 Task: Configure and use the built-in GitLens extension for commit details.
Action: Mouse moved to (417, 279)
Screenshot: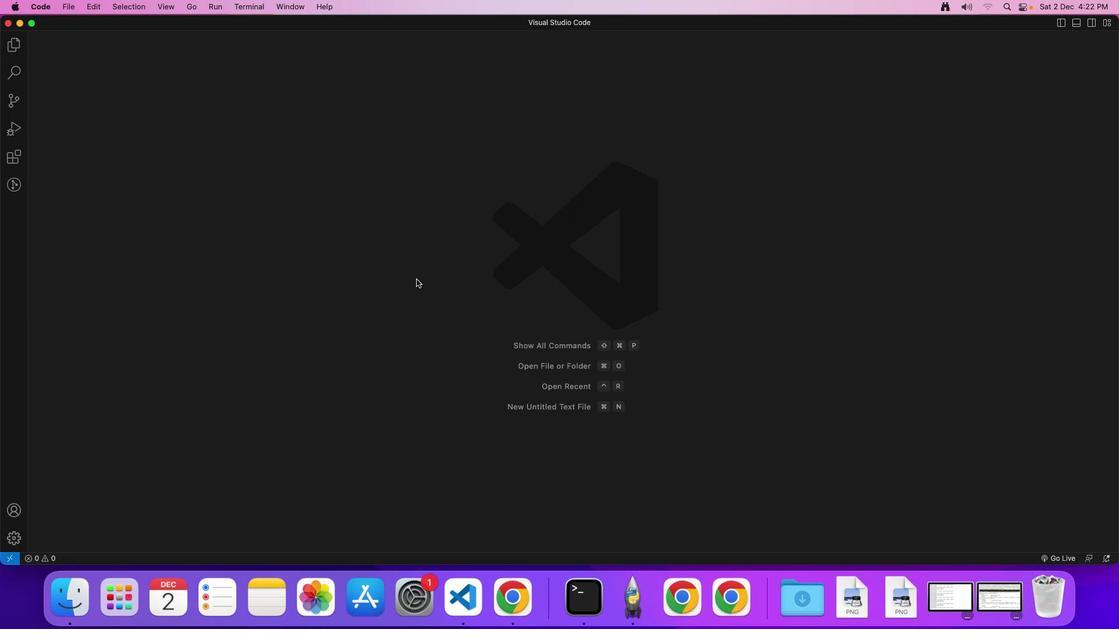 
Action: Mouse pressed left at (417, 279)
Screenshot: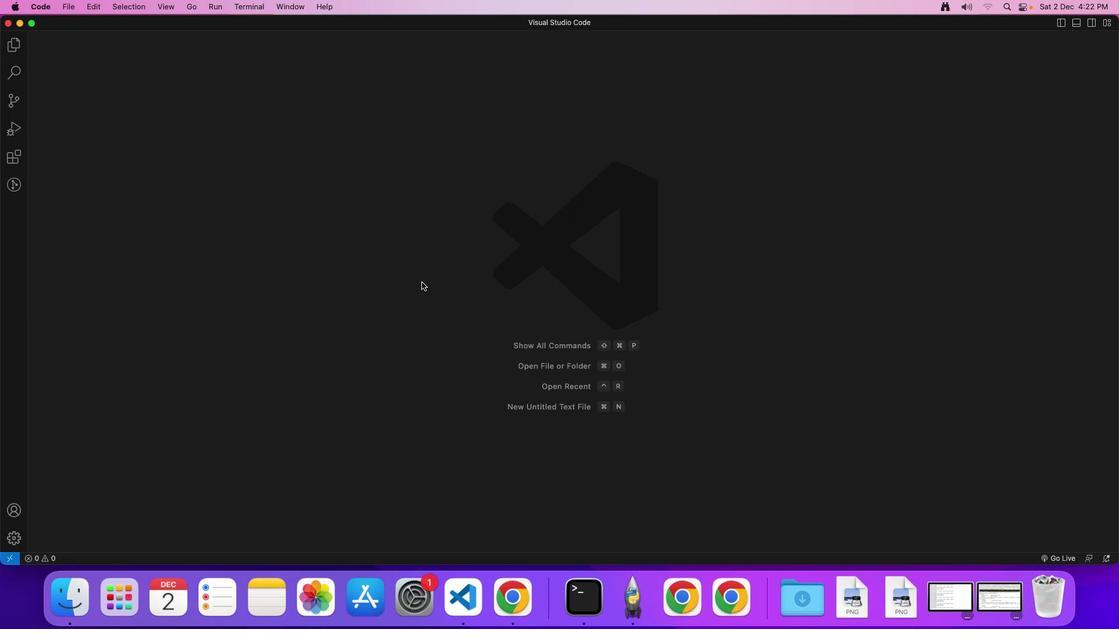 
Action: Mouse moved to (17, 534)
Screenshot: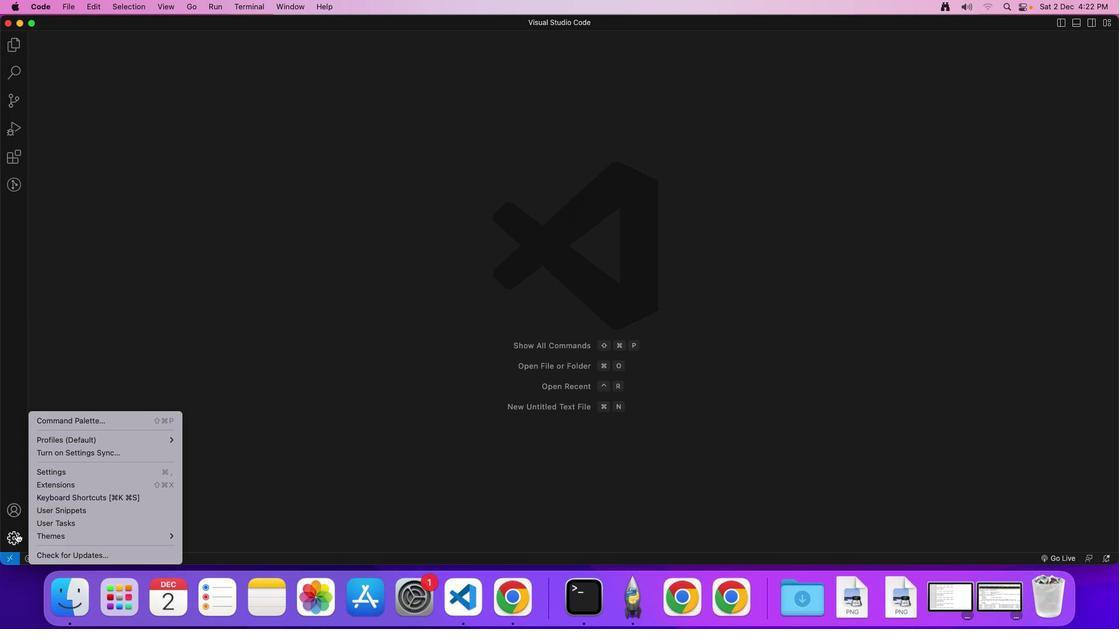 
Action: Mouse pressed left at (17, 534)
Screenshot: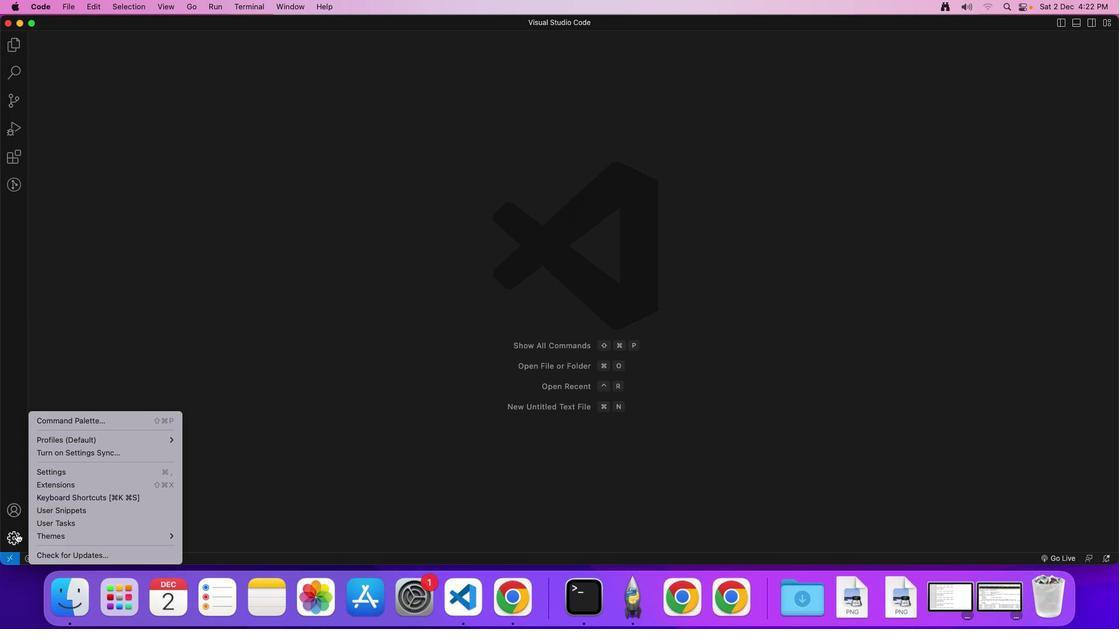 
Action: Mouse moved to (50, 486)
Screenshot: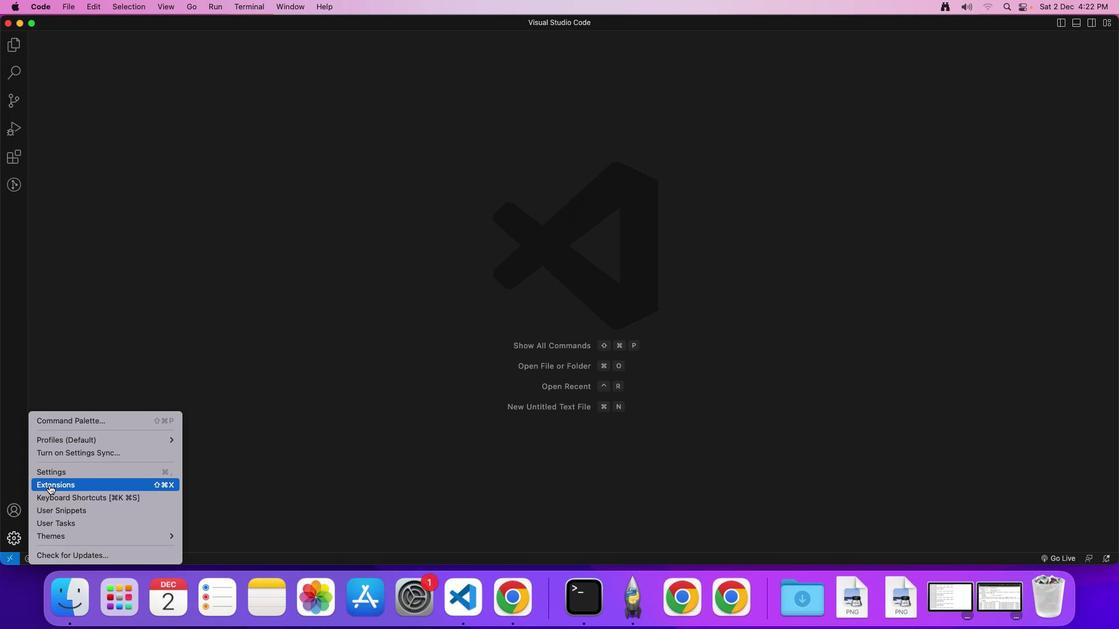 
Action: Mouse pressed left at (50, 486)
Screenshot: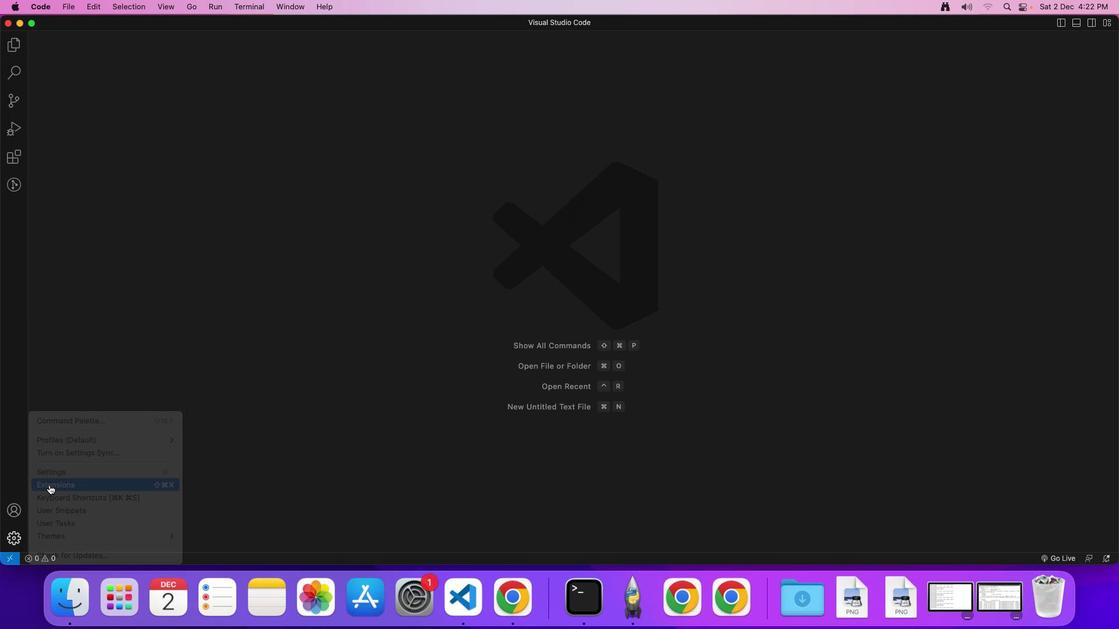 
Action: Mouse moved to (385, 209)
Screenshot: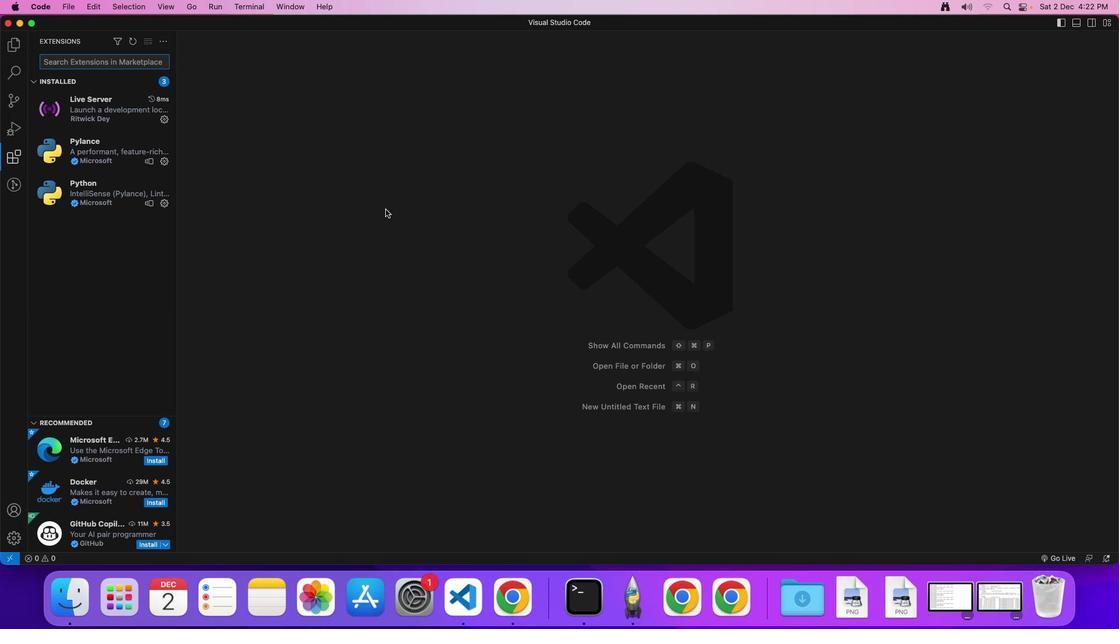 
Action: Key pressed 'G'Key.caps_lock'i''t'Key.shift'L''e''n''s'Key.enter
Screenshot: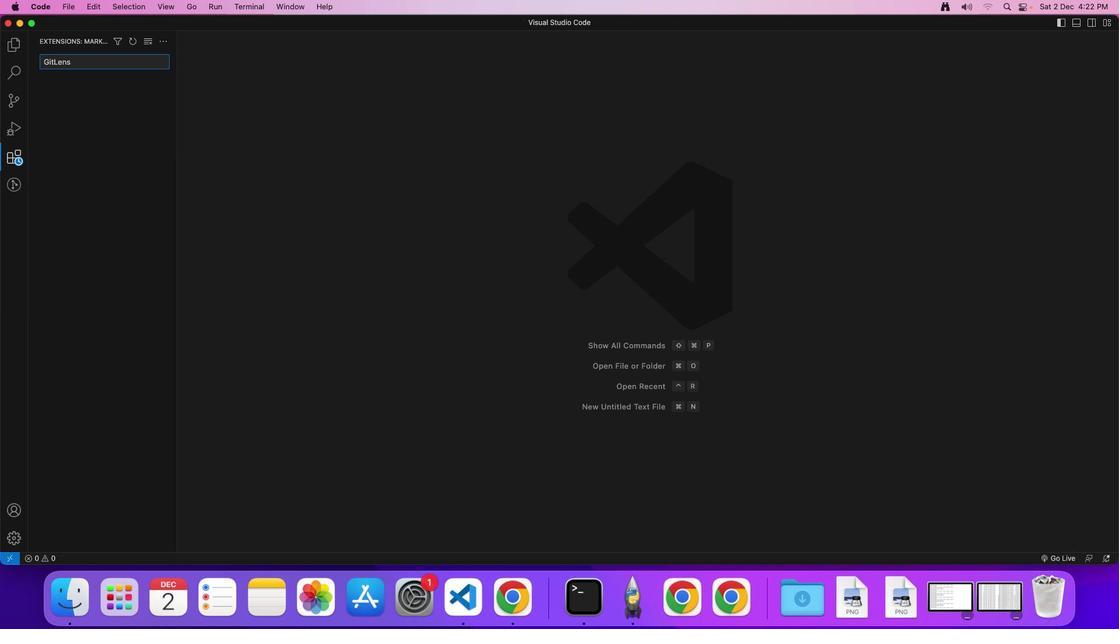 
Action: Mouse moved to (146, 107)
Screenshot: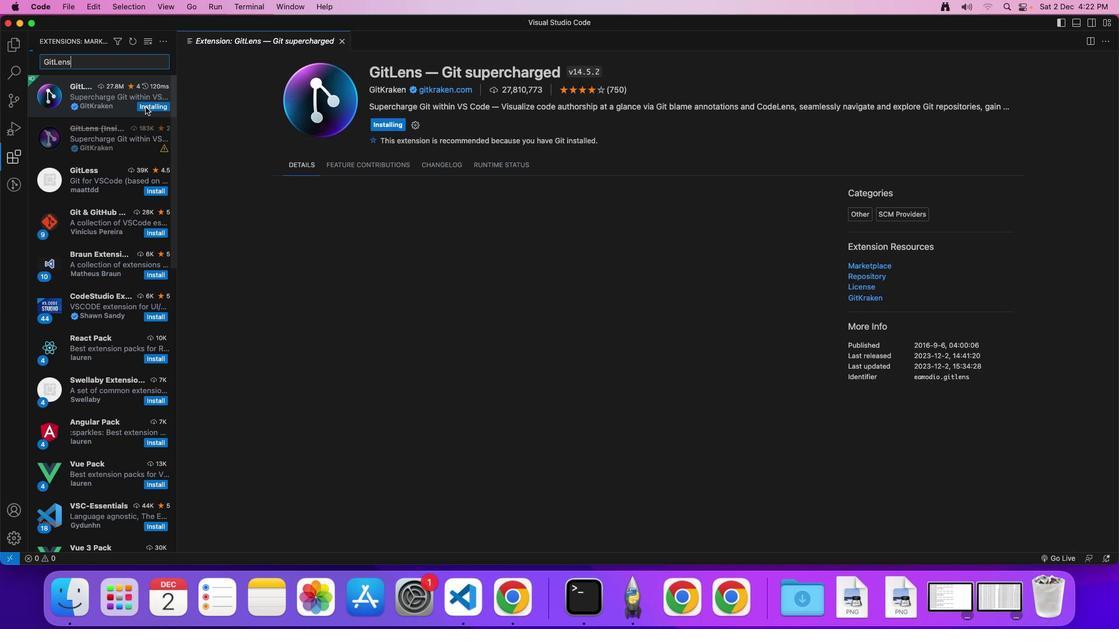 
Action: Mouse pressed left at (146, 107)
Screenshot: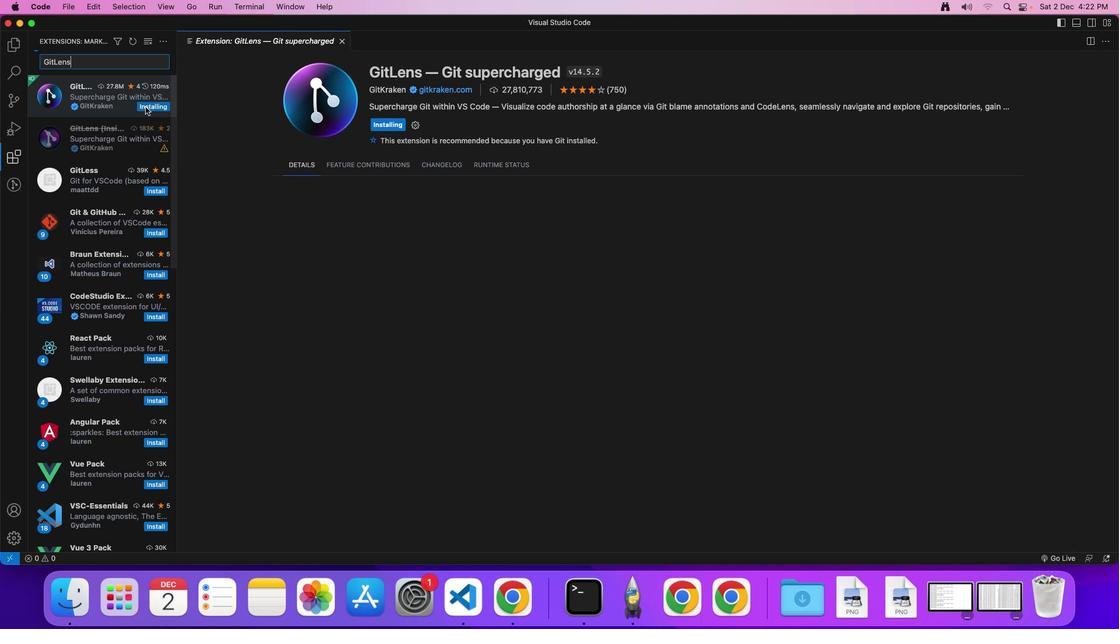
Action: Mouse moved to (14, 534)
Screenshot: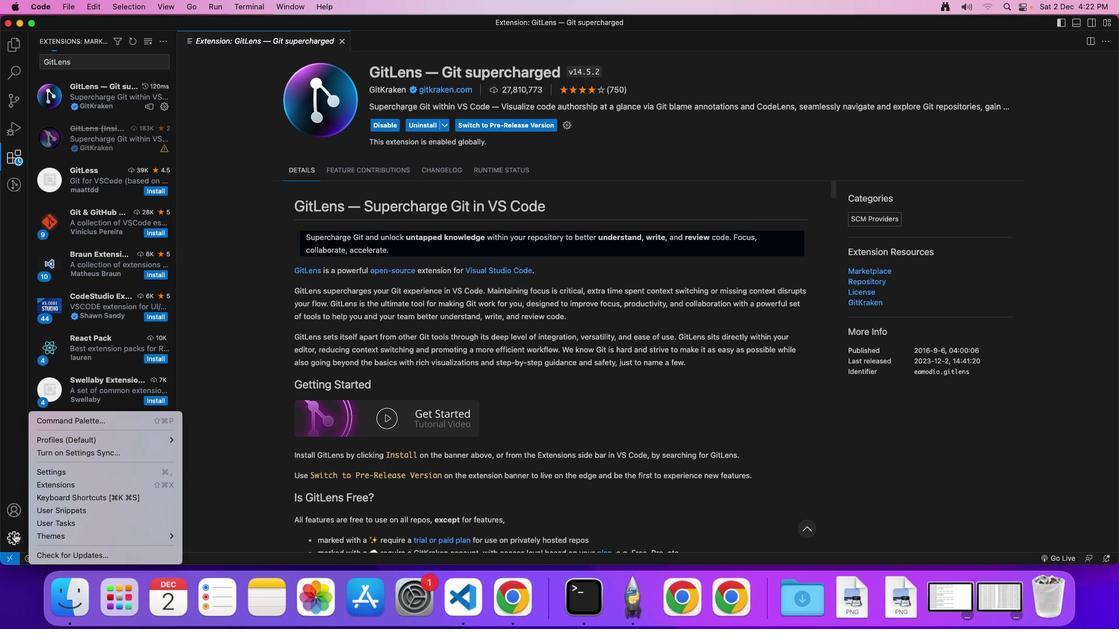 
Action: Mouse pressed left at (14, 534)
Screenshot: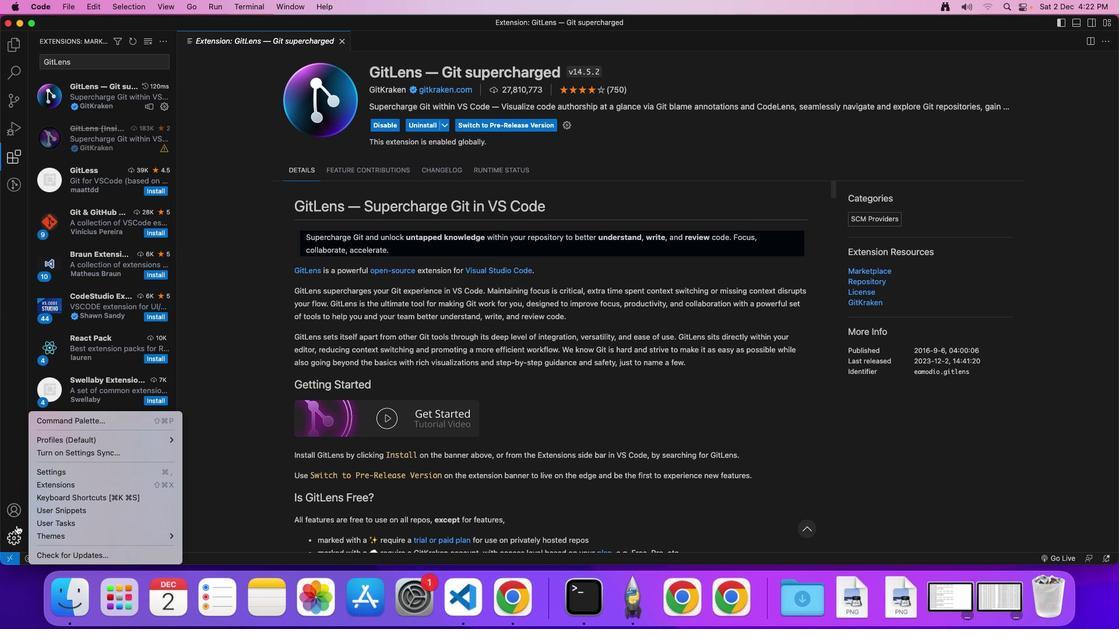 
Action: Mouse moved to (54, 471)
Screenshot: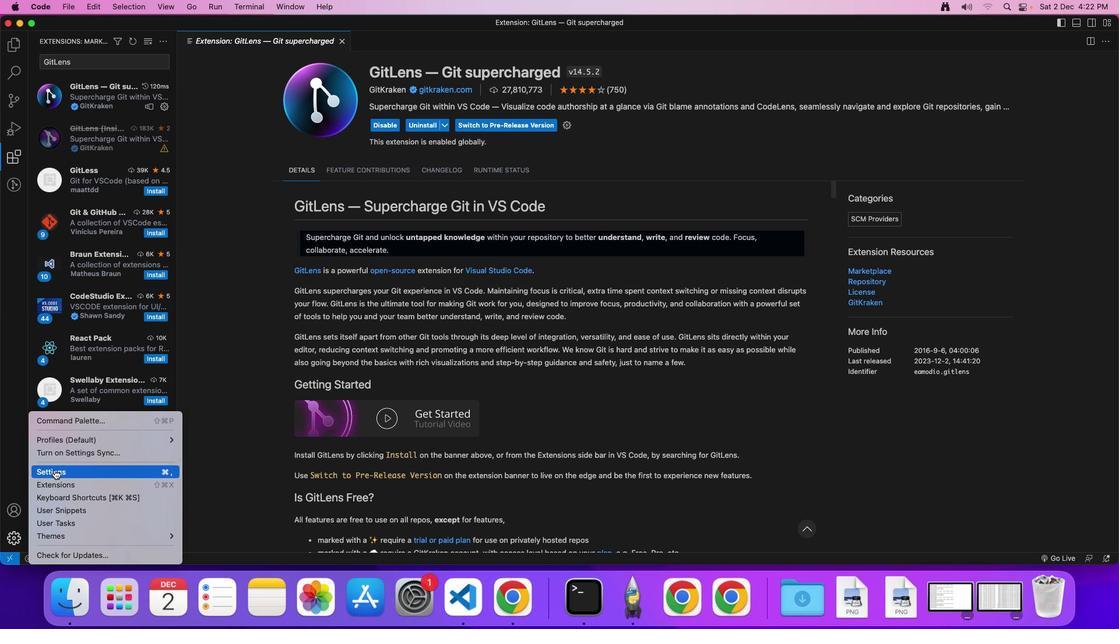 
Action: Mouse pressed left at (54, 471)
Screenshot: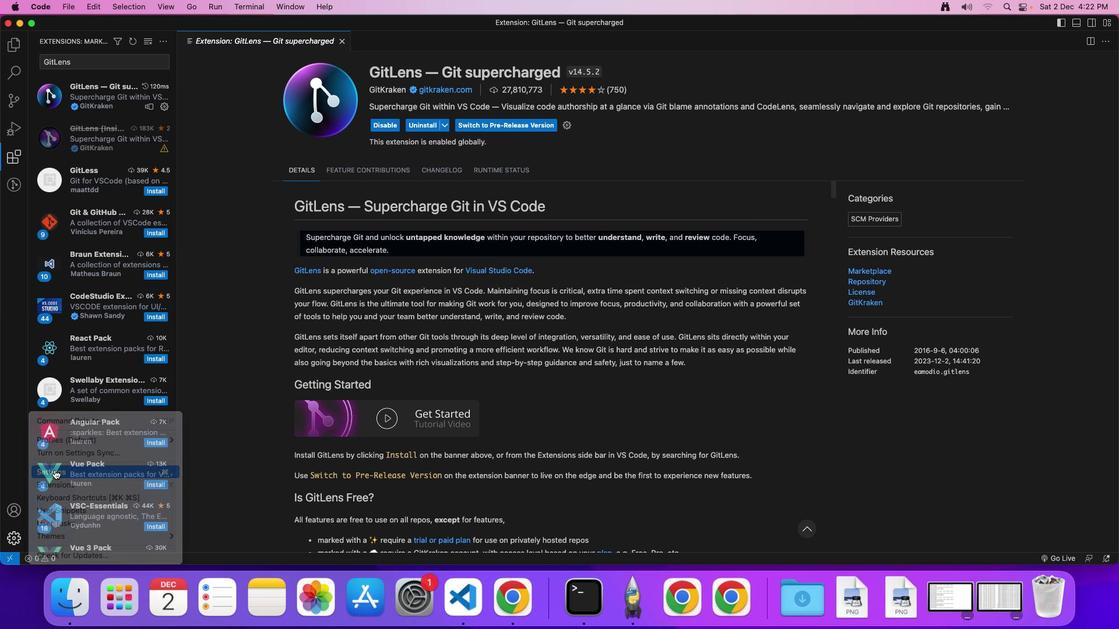 
Action: Mouse moved to (374, 66)
Screenshot: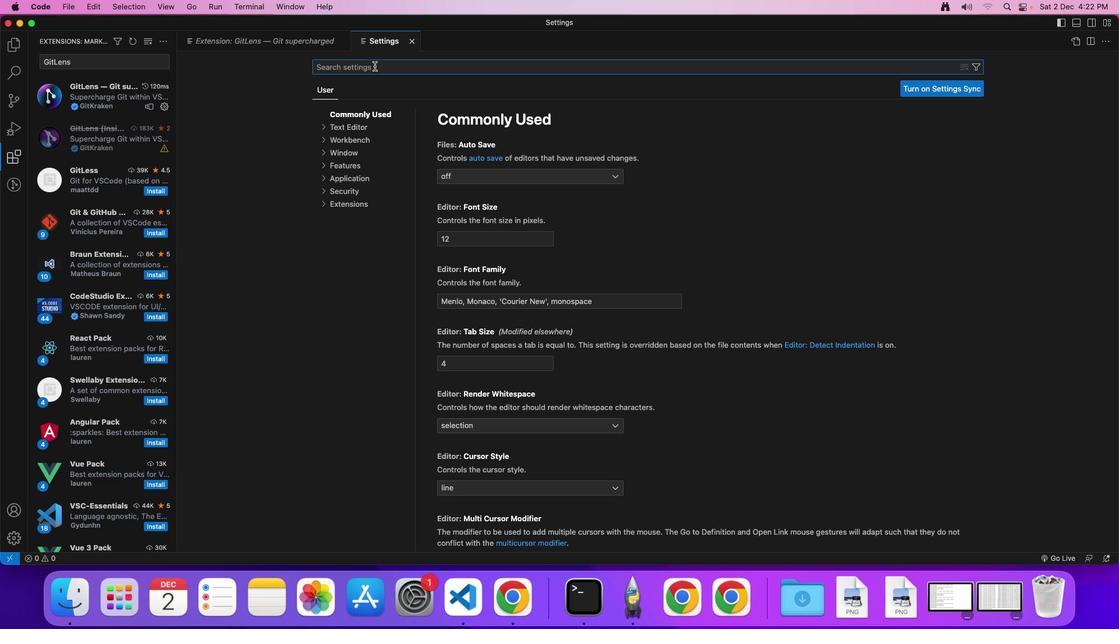
Action: Mouse pressed left at (374, 66)
Screenshot: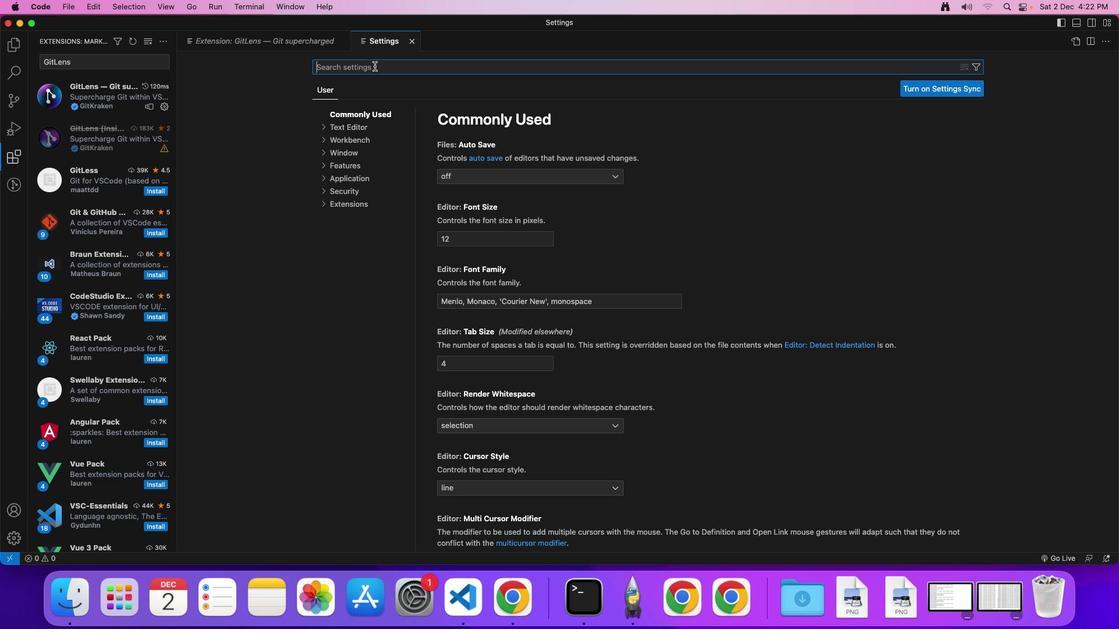 
Action: Mouse moved to (257, 120)
Screenshot: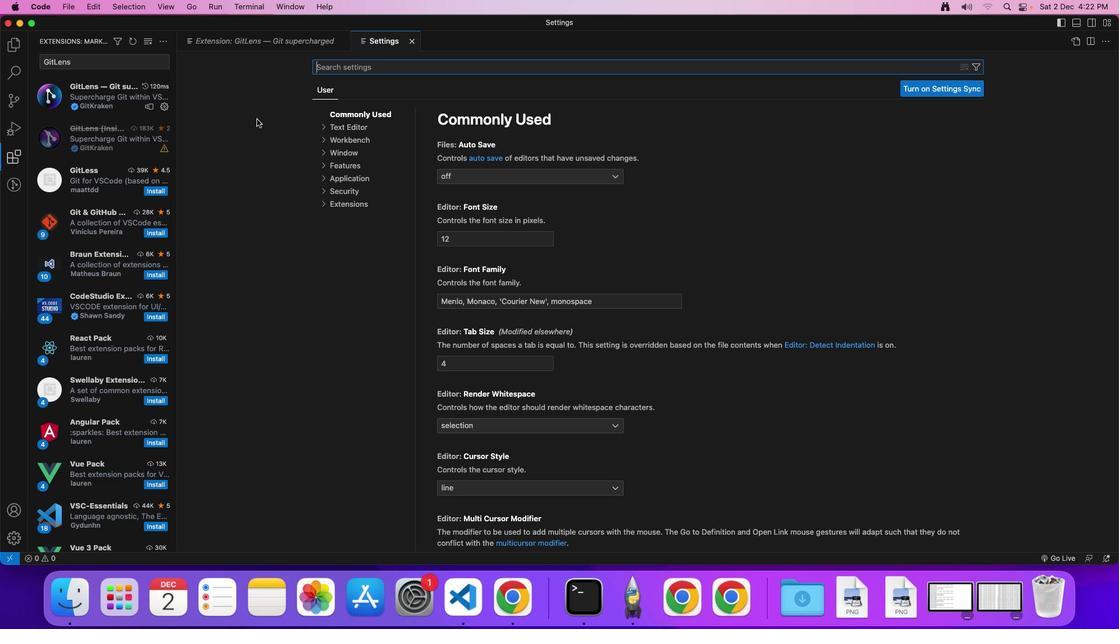 
Action: Key pressed Key.shift'G''i''t'Key.shift'L''e''n''s'Key.enter
Screenshot: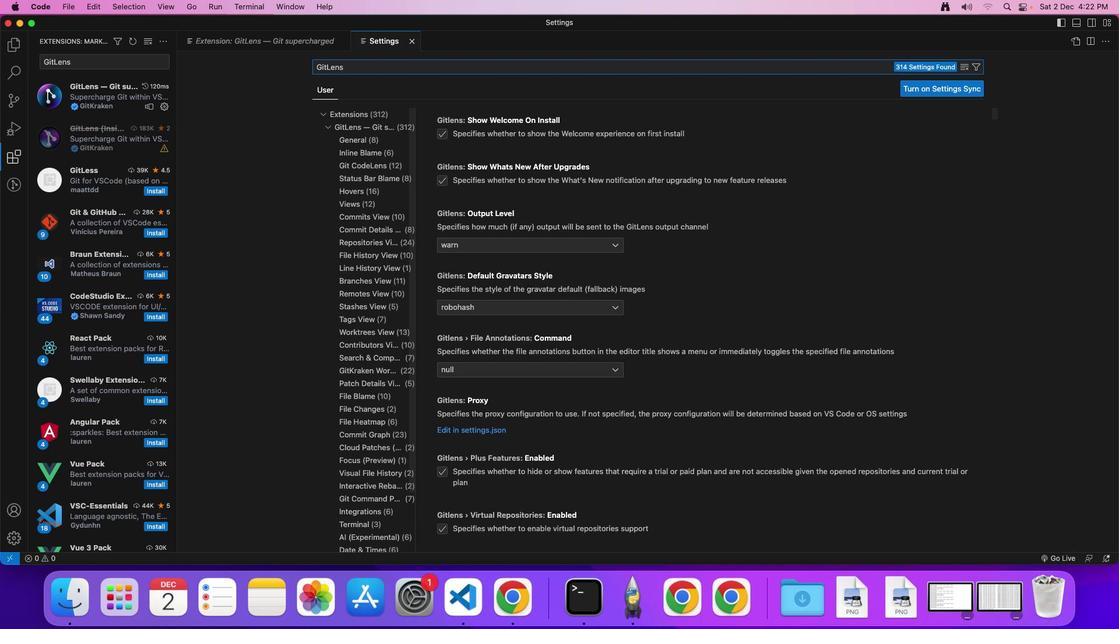 
Action: Mouse moved to (1075, 41)
Screenshot: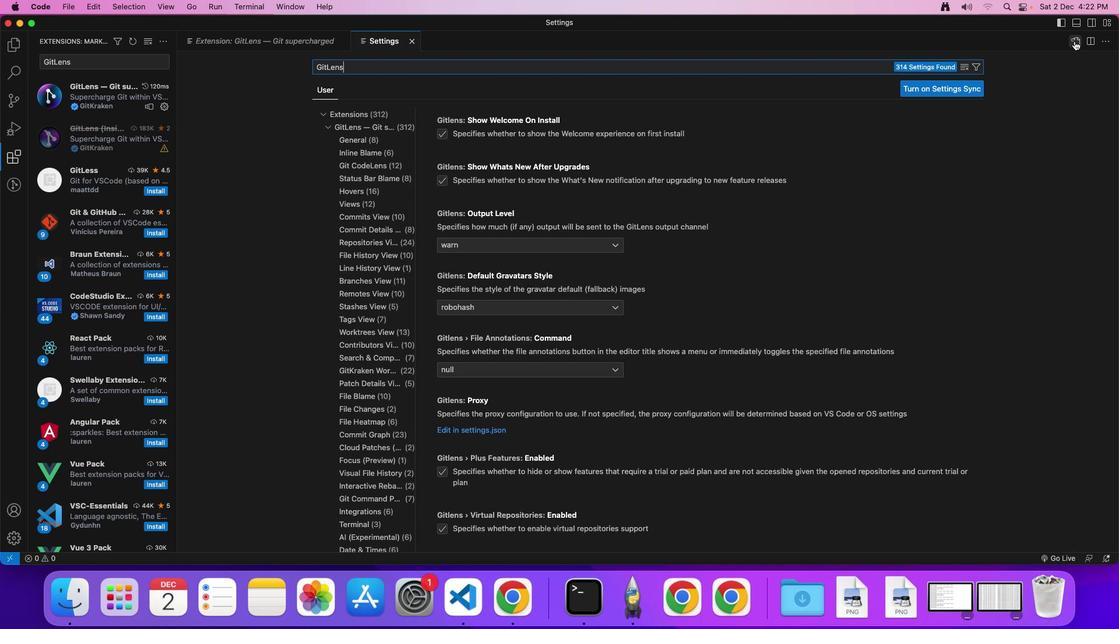 
Action: Mouse pressed left at (1075, 41)
Screenshot: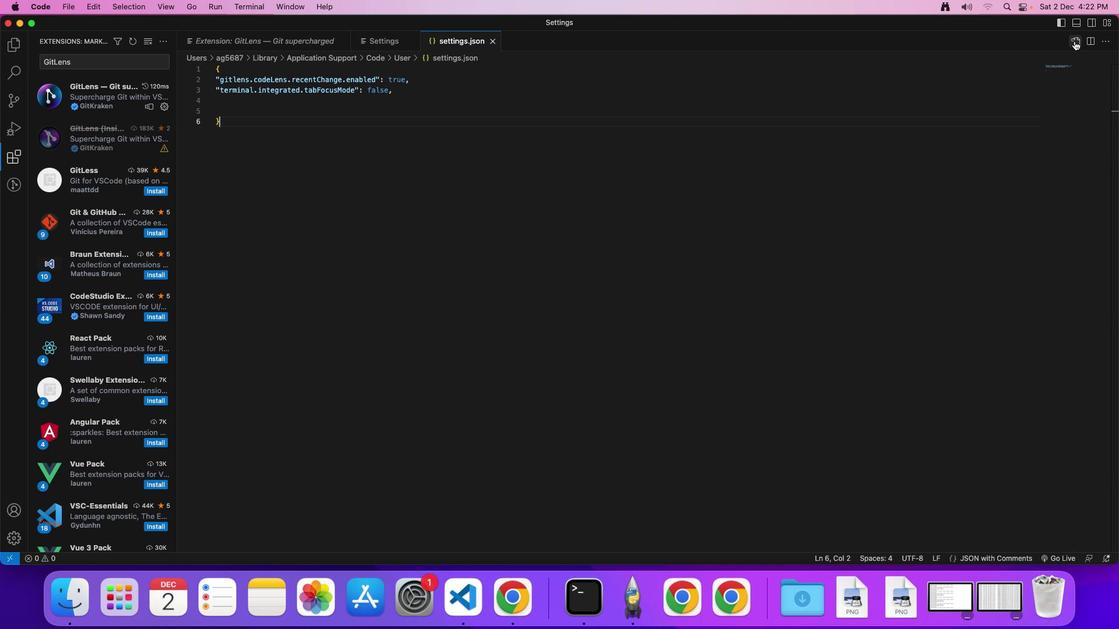
Action: Mouse moved to (222, 79)
Screenshot: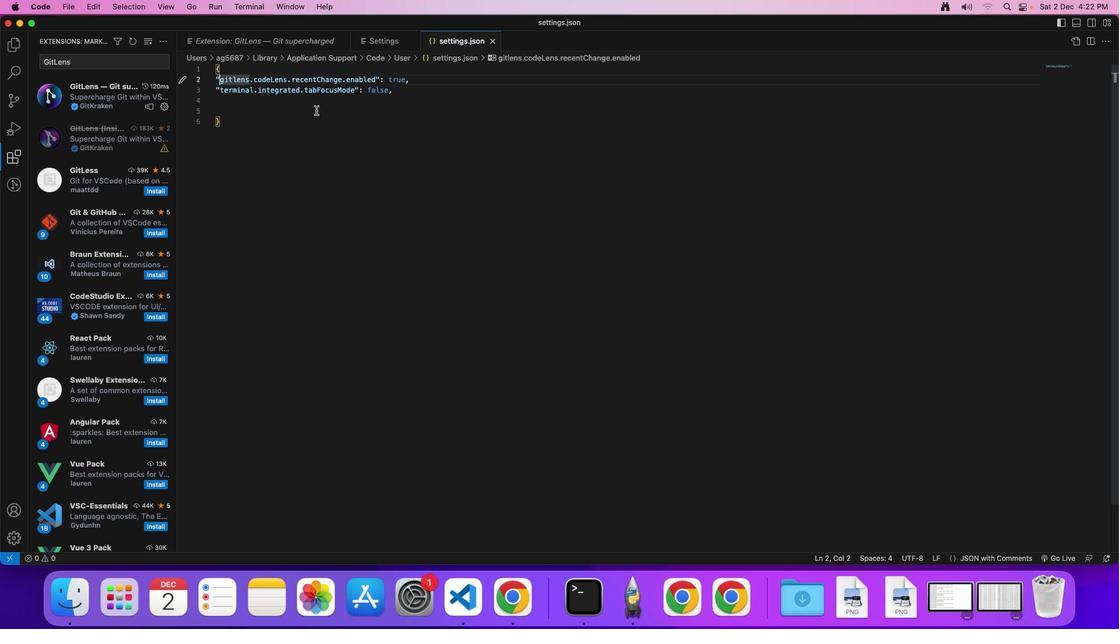 
Action: Mouse pressed left at (222, 79)
Screenshot: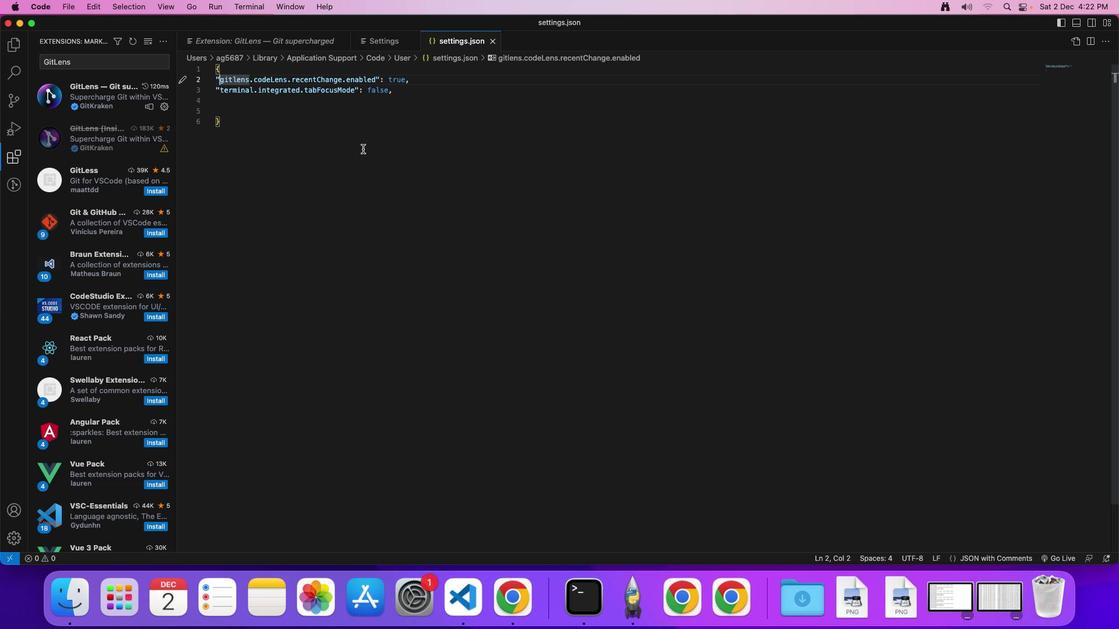 
Action: Mouse moved to (496, 307)
Screenshot: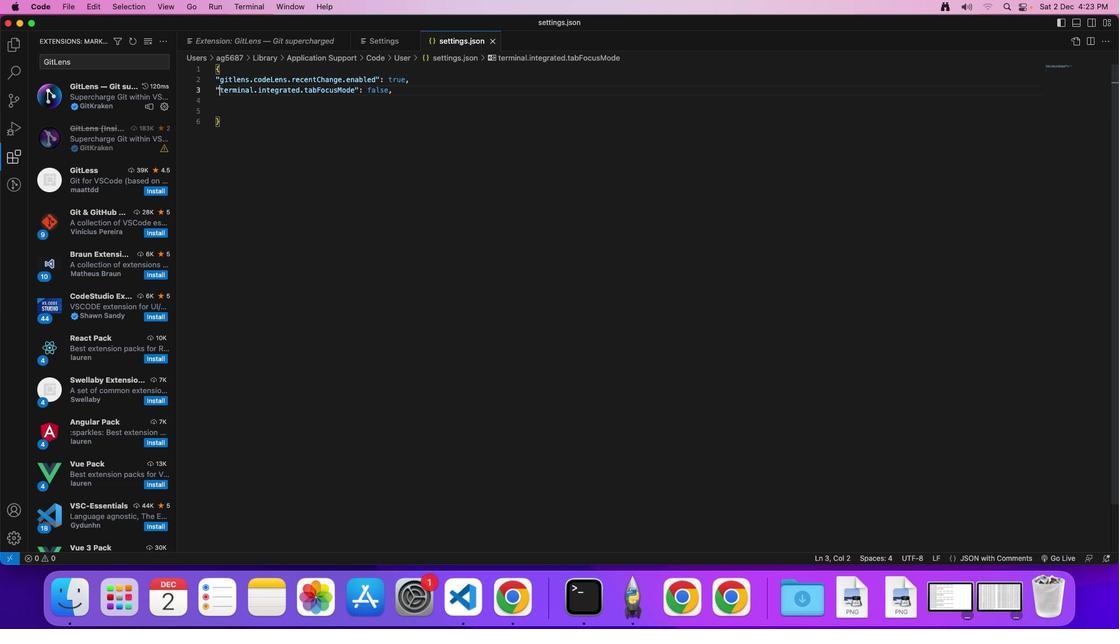 
Action: Key pressed Key.downKey.downKey.down
Screenshot: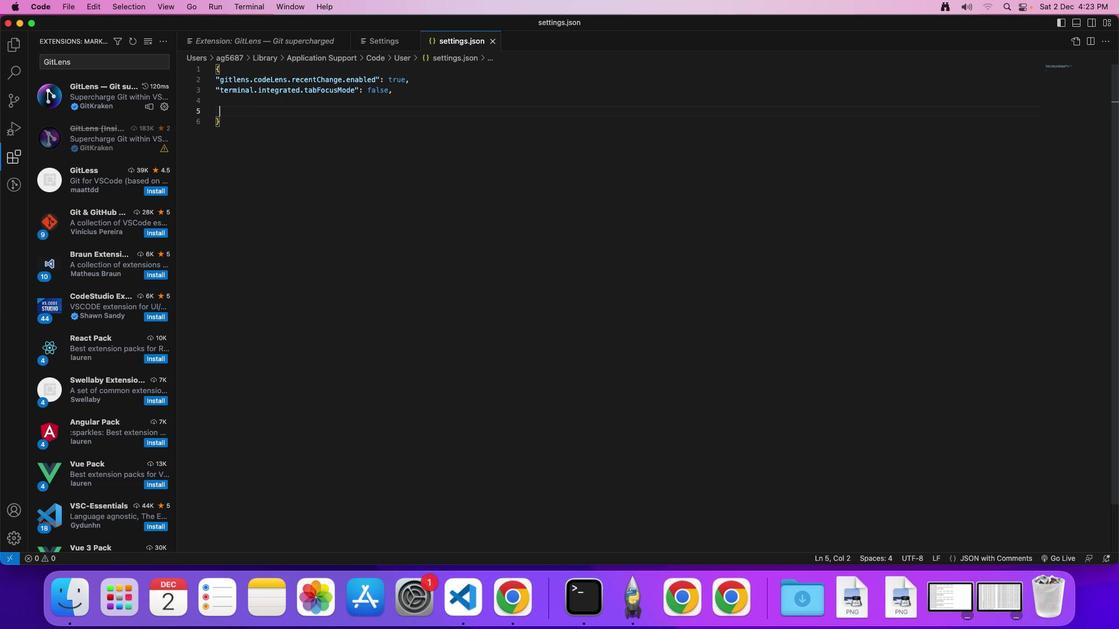 
